 Task: Research Airbnb options in Vose, Tajikistan from 5th November, 2023 to 16th November, 2023 for 2 adults.  with 1  bedroom having 1 bed and 1 bathroom.  Booking option can be self check-in.
Action: Mouse moved to (464, 71)
Screenshot: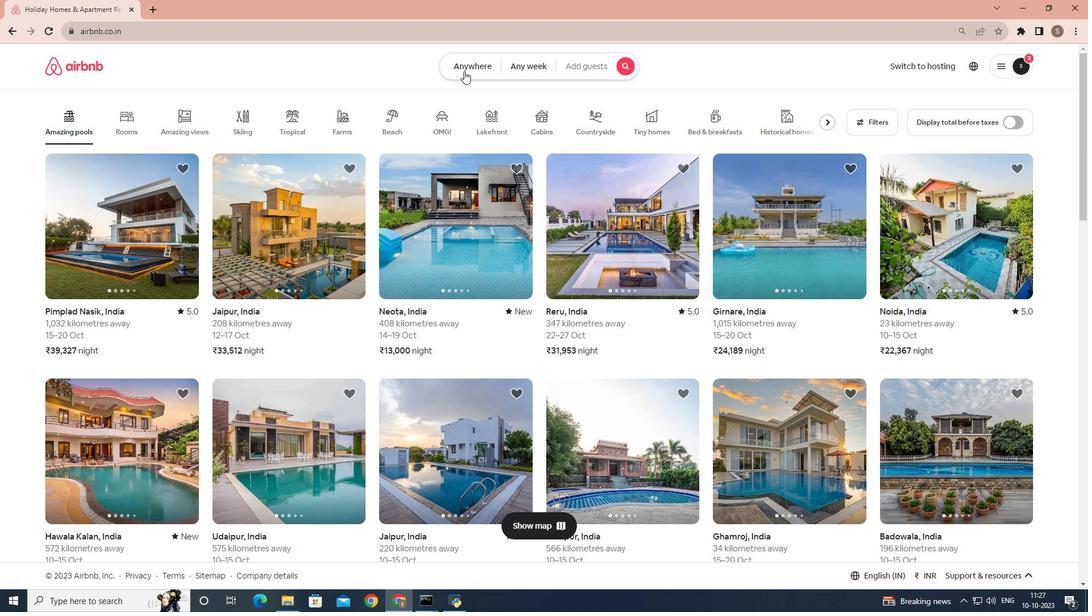 
Action: Mouse pressed left at (464, 71)
Screenshot: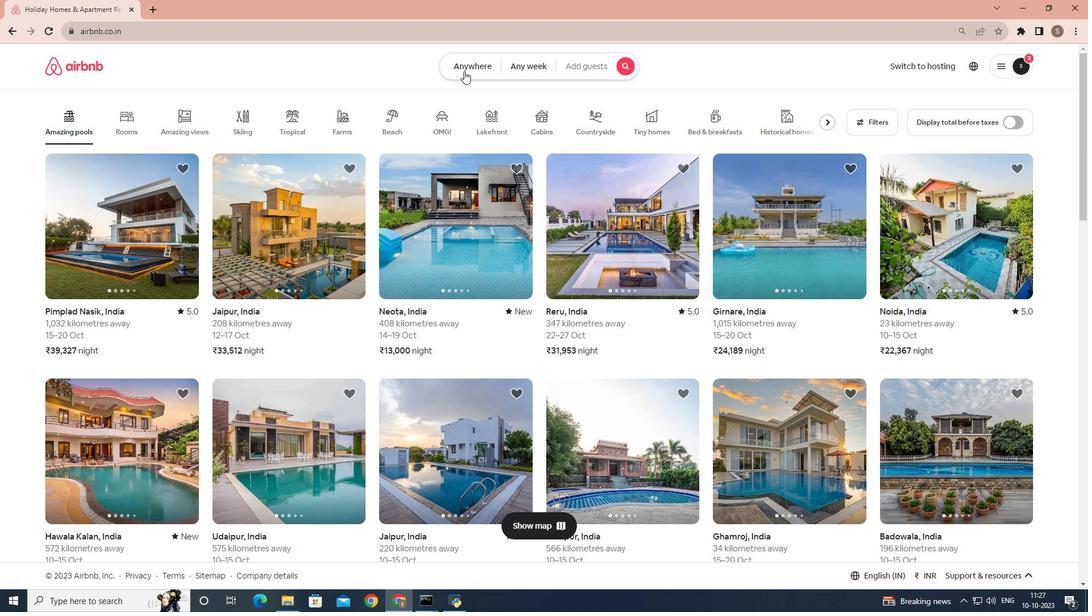 
Action: Mouse moved to (399, 104)
Screenshot: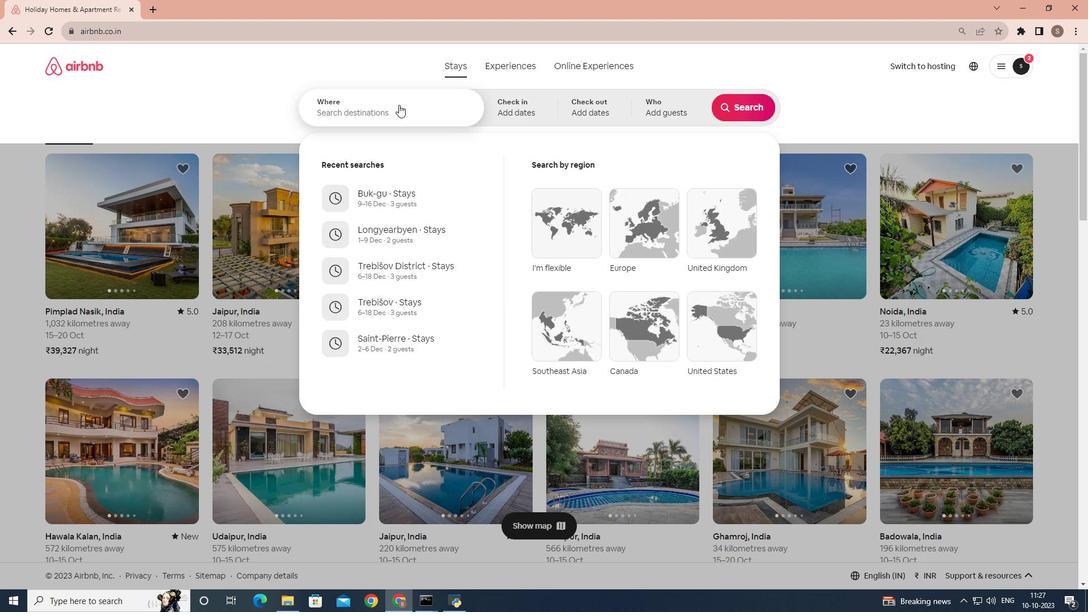 
Action: Mouse pressed left at (399, 104)
Screenshot: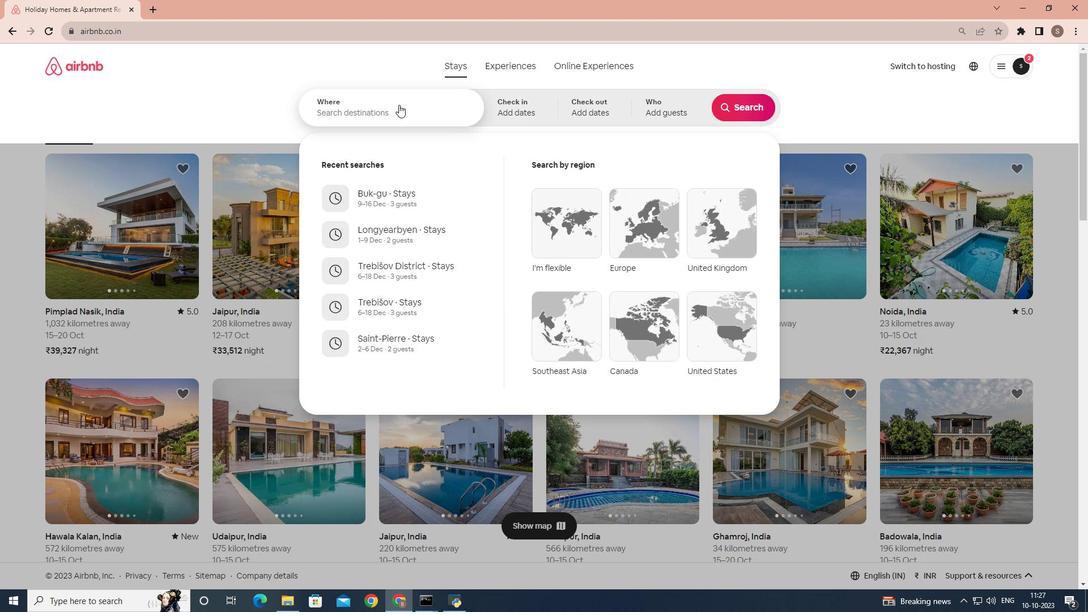 
Action: Mouse moved to (962, 77)
Screenshot: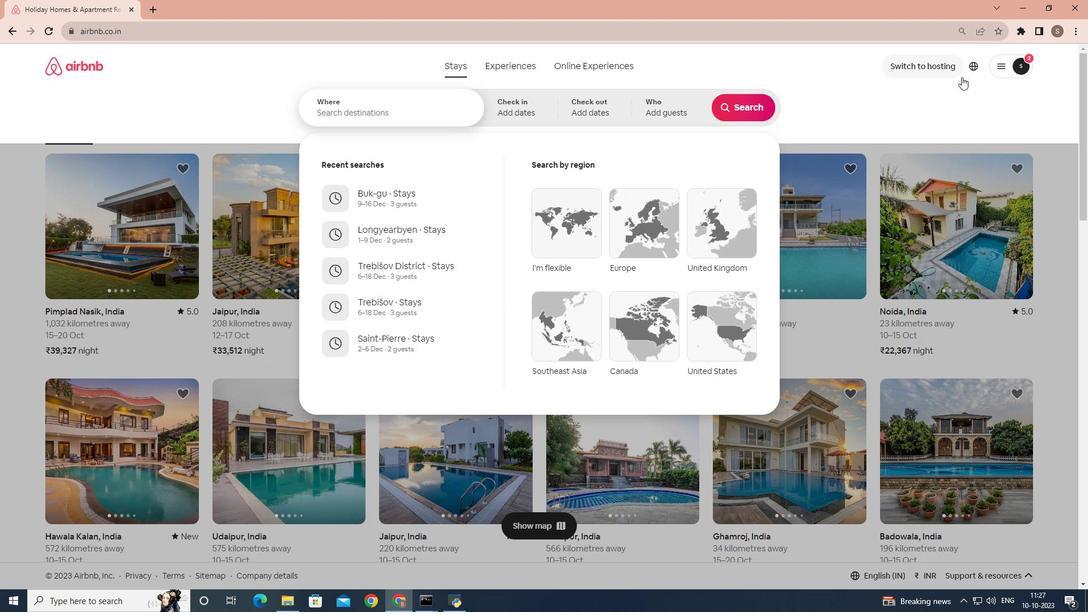
Action: Key pressed <Key.shift>Vose<Key.shift_r><Key.shift_r><Key.shift_r><Key.shift_r><Key.shift_r><Key.shift_r><Key.shift_r><Key.shift_r><Key.shift_r><Key.shift_r><Key.shift_r><Key.shift_r>"<Key.backspace>,<Key.space><Key.shift>Tajikistan
Screenshot: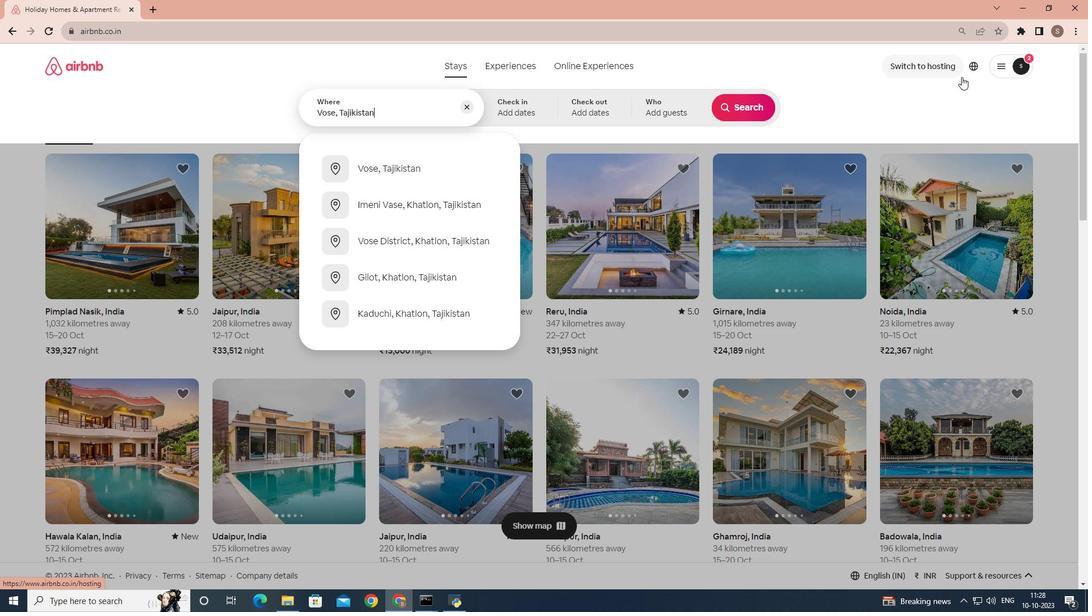 
Action: Mouse moved to (449, 166)
Screenshot: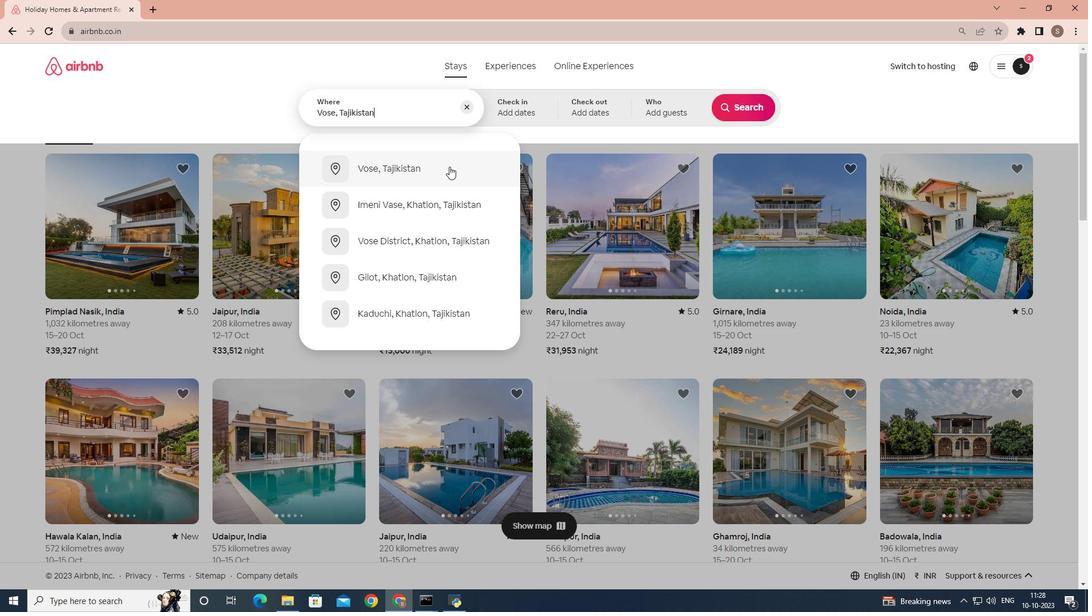 
Action: Mouse pressed left at (449, 166)
Screenshot: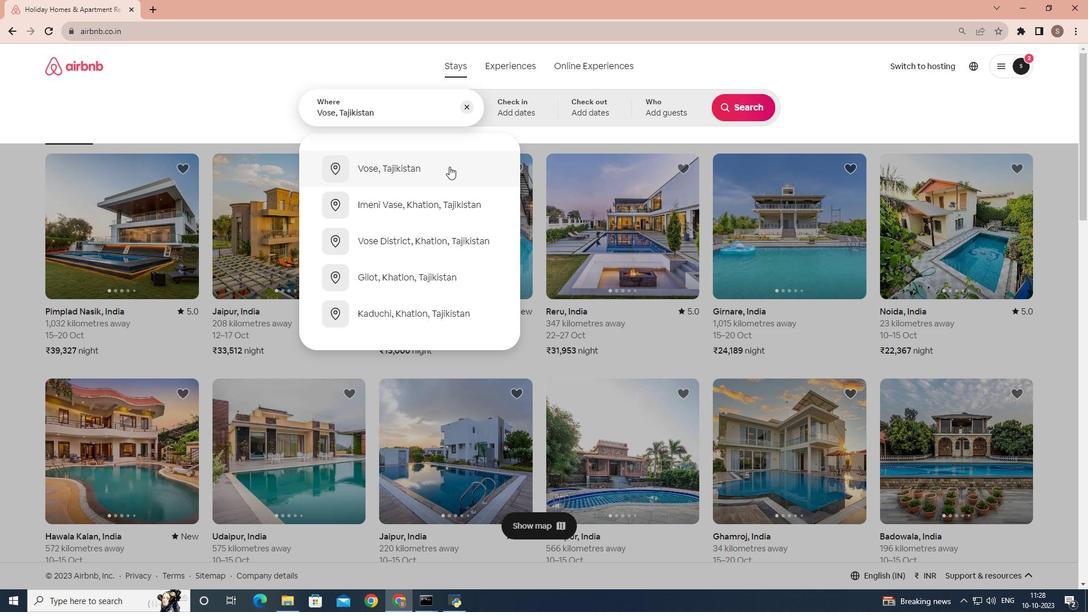 
Action: Mouse moved to (576, 276)
Screenshot: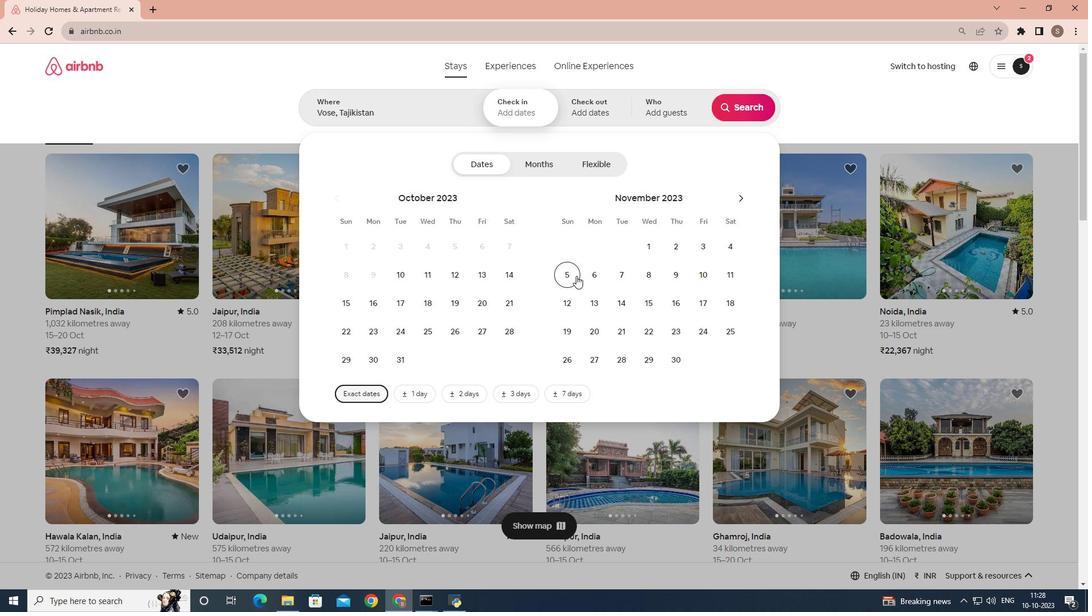 
Action: Mouse pressed left at (576, 276)
Screenshot: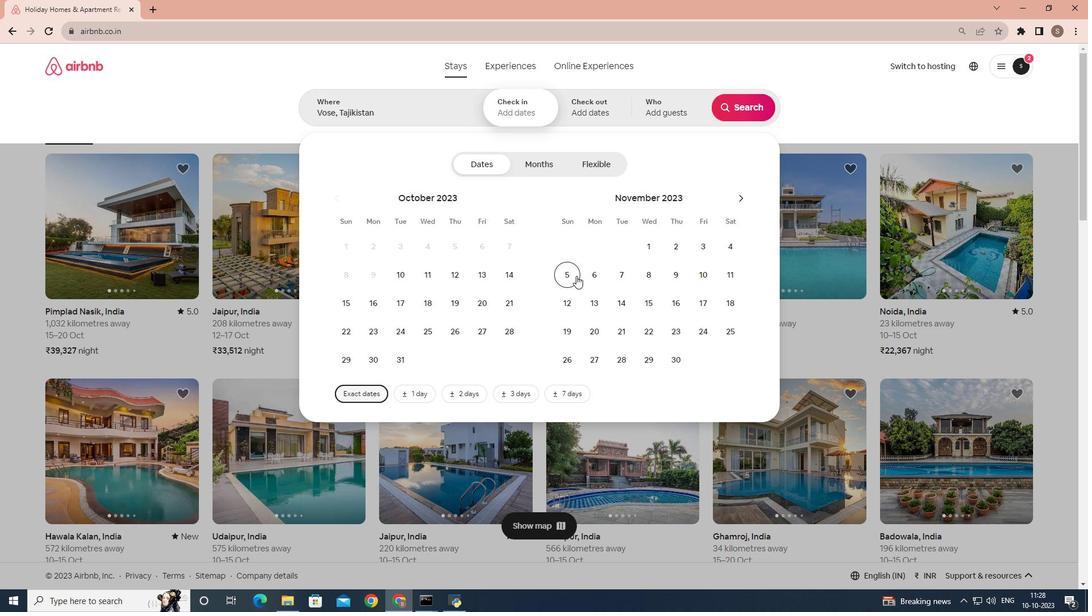 
Action: Mouse moved to (668, 308)
Screenshot: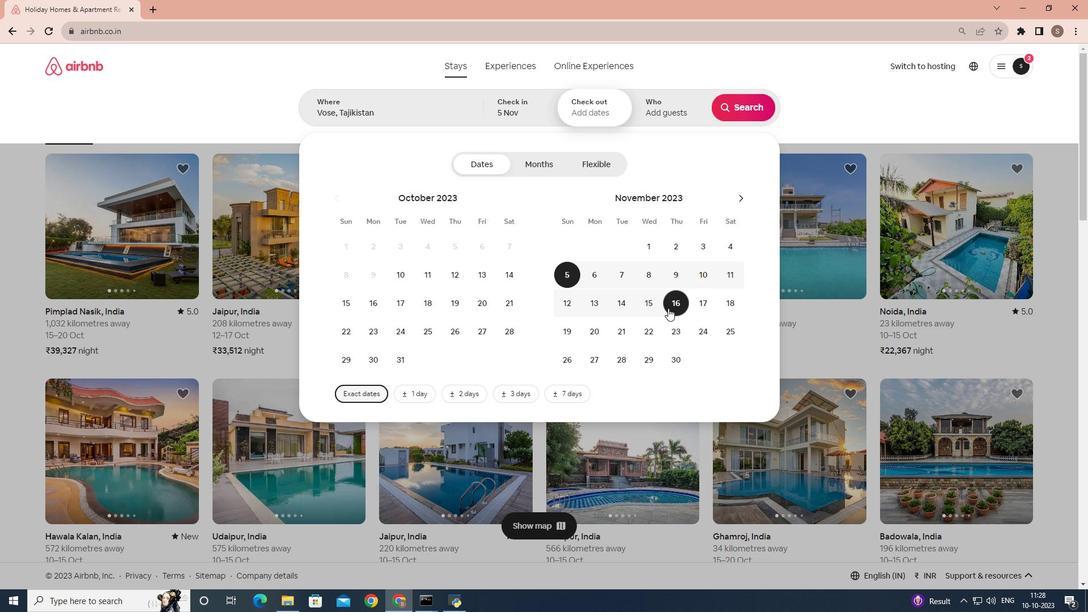 
Action: Mouse pressed left at (668, 308)
Screenshot: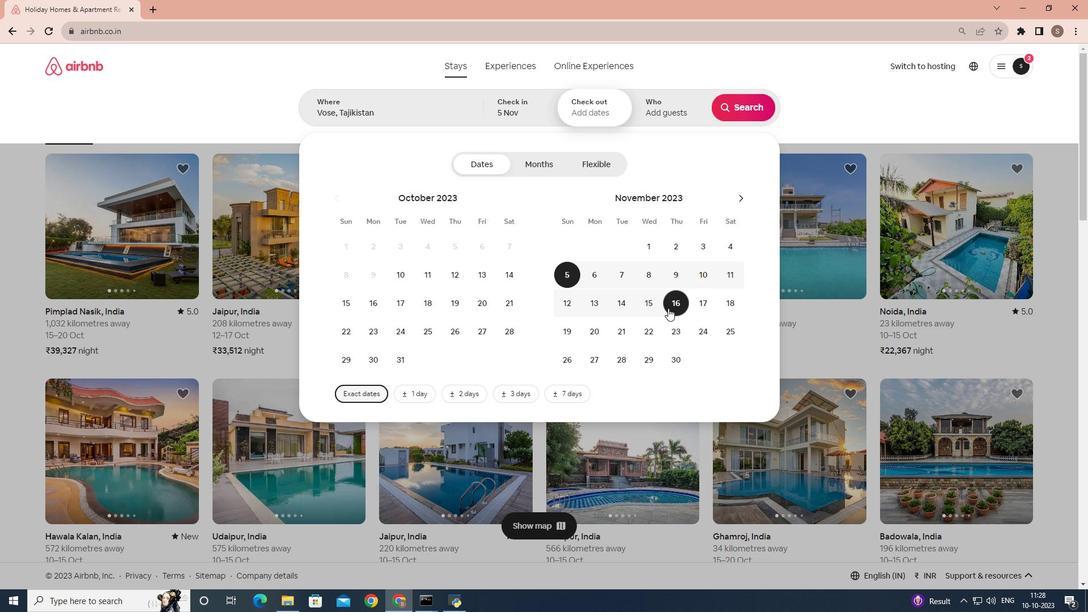 
Action: Mouse moved to (661, 99)
Screenshot: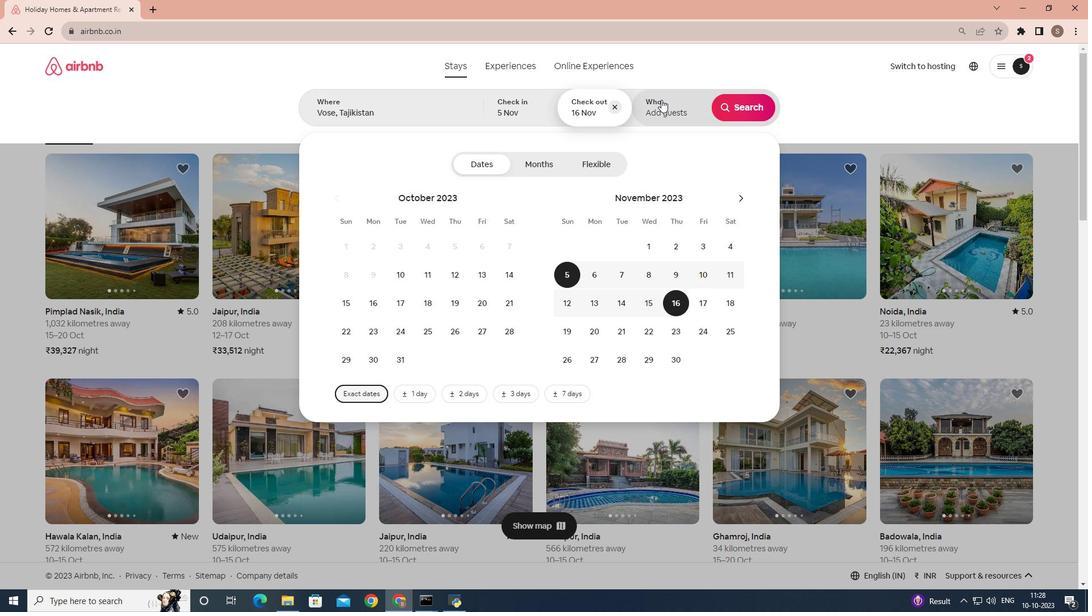 
Action: Mouse pressed left at (661, 99)
Screenshot: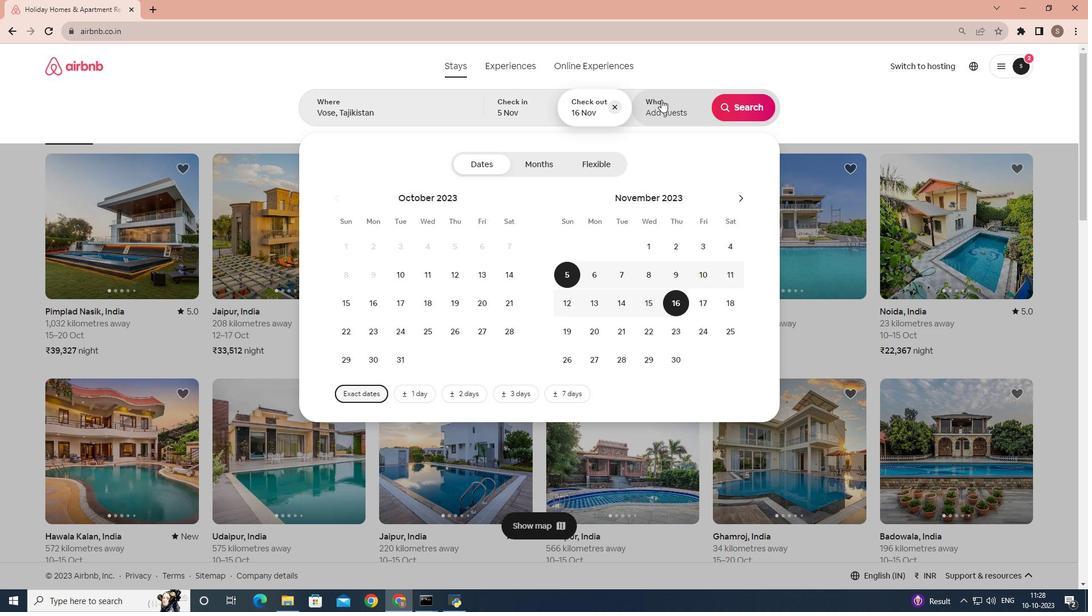 
Action: Mouse moved to (746, 166)
Screenshot: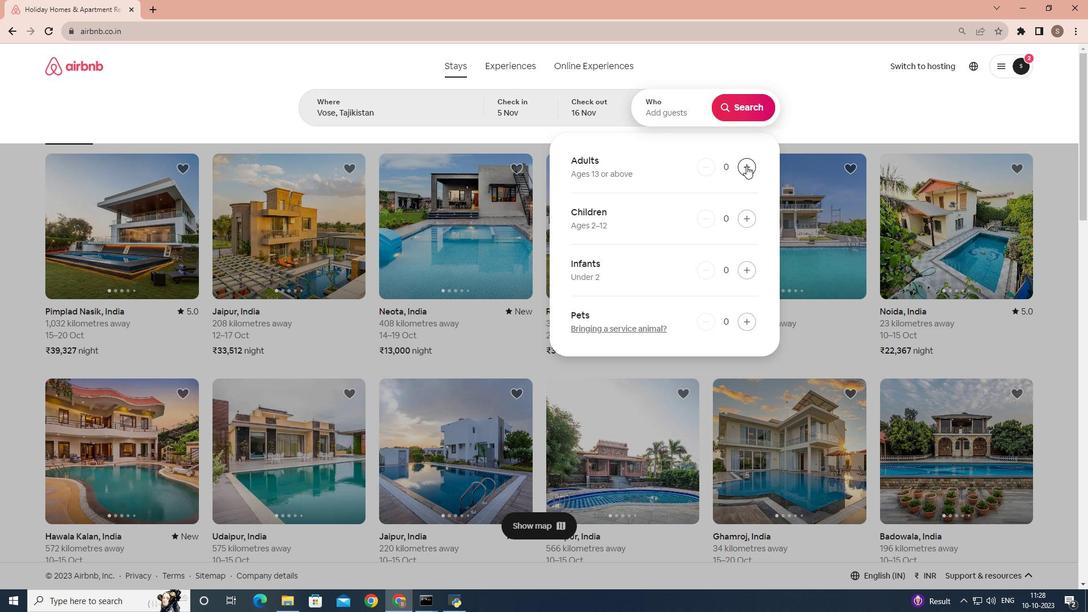 
Action: Mouse pressed left at (746, 166)
Screenshot: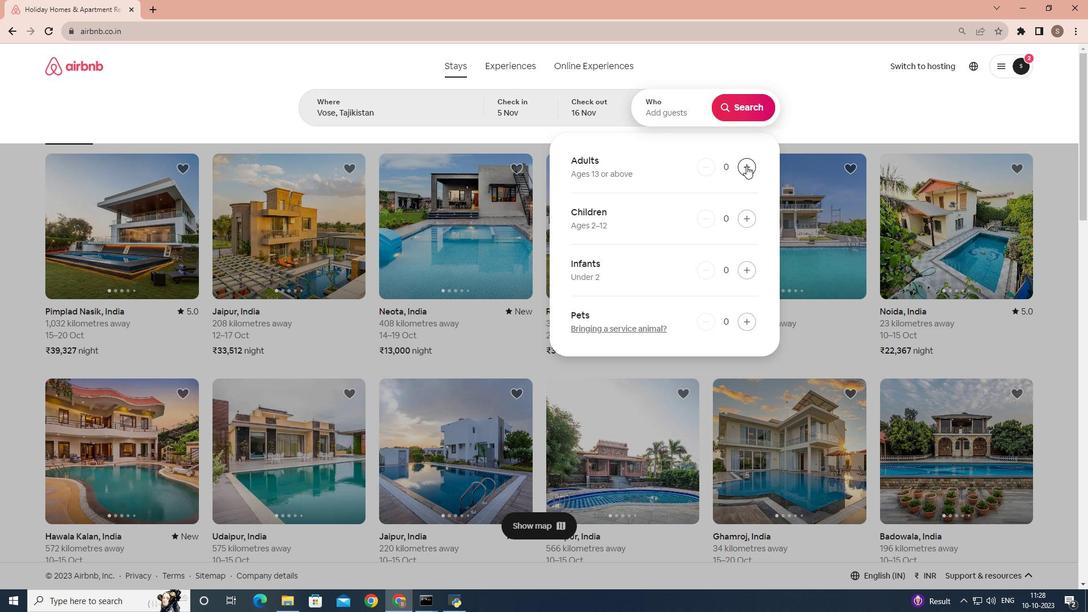 
Action: Mouse pressed left at (746, 166)
Screenshot: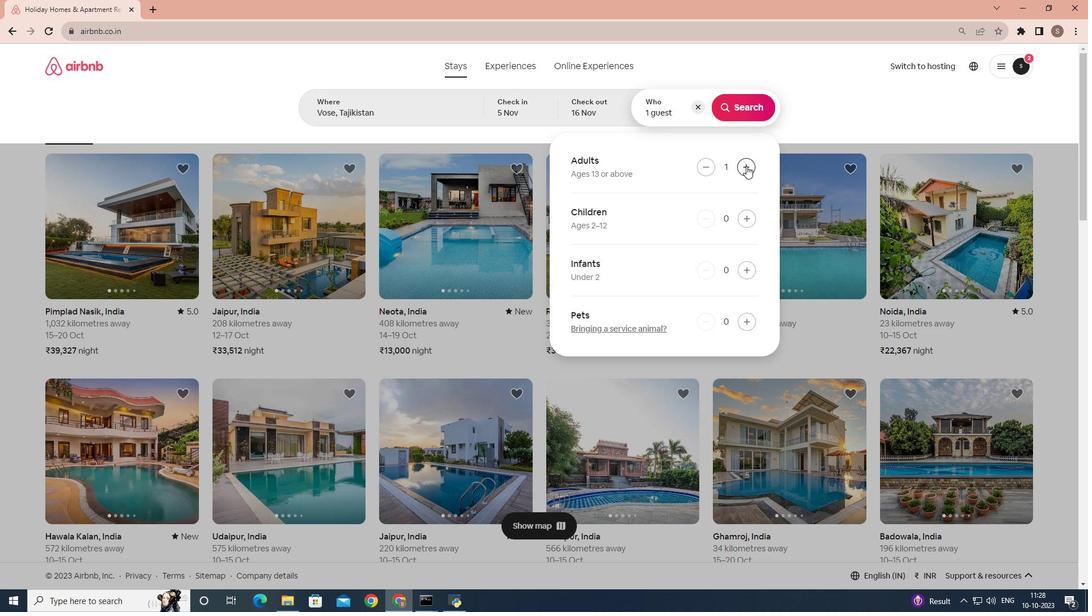 
Action: Mouse moved to (743, 111)
Screenshot: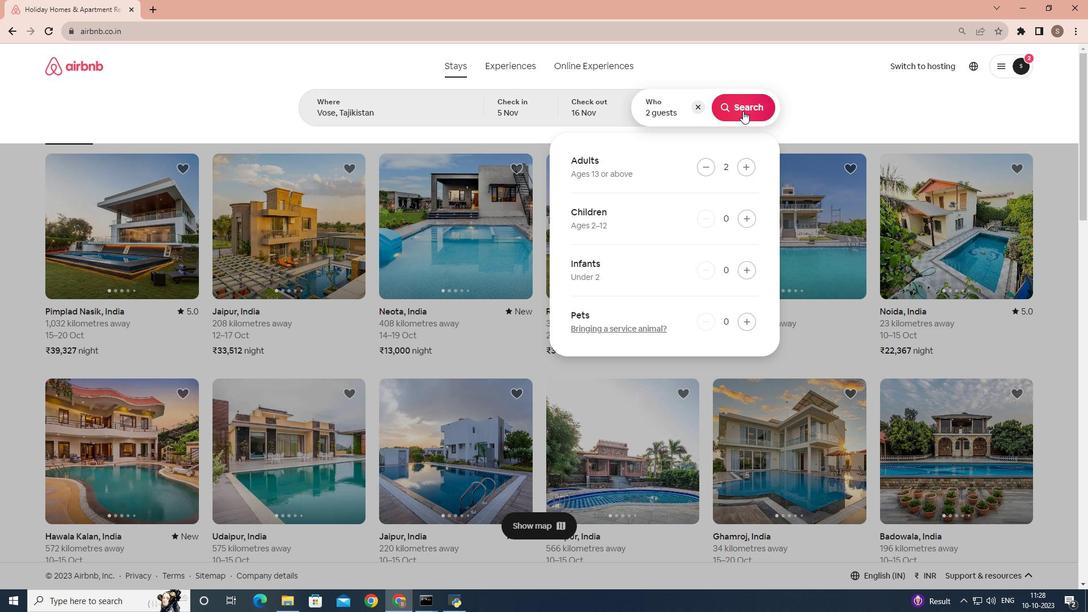 
Action: Mouse pressed left at (743, 111)
Screenshot: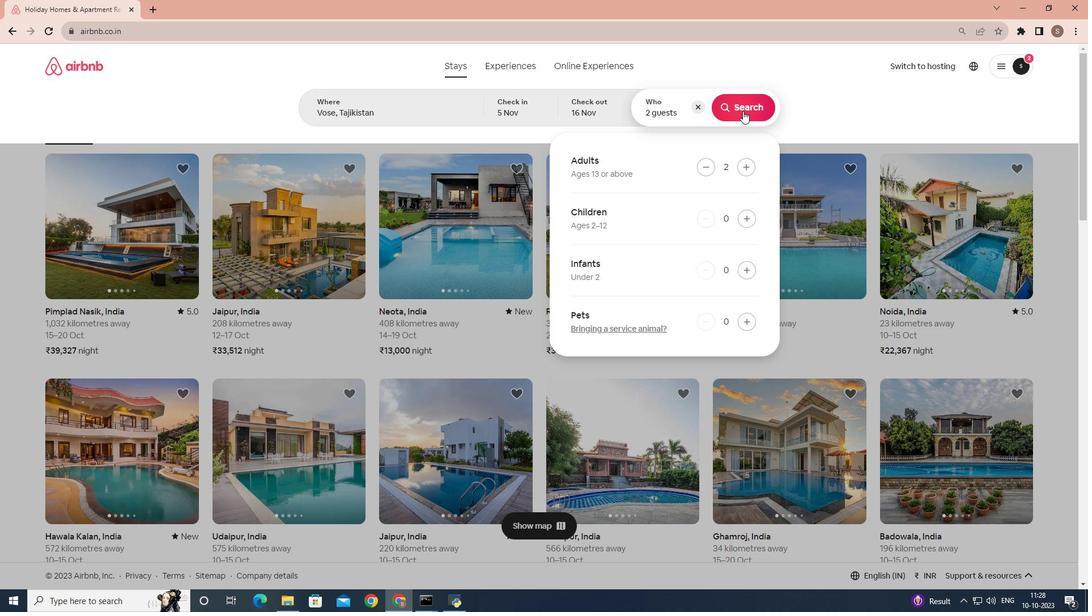 
Action: Mouse moved to (904, 115)
Screenshot: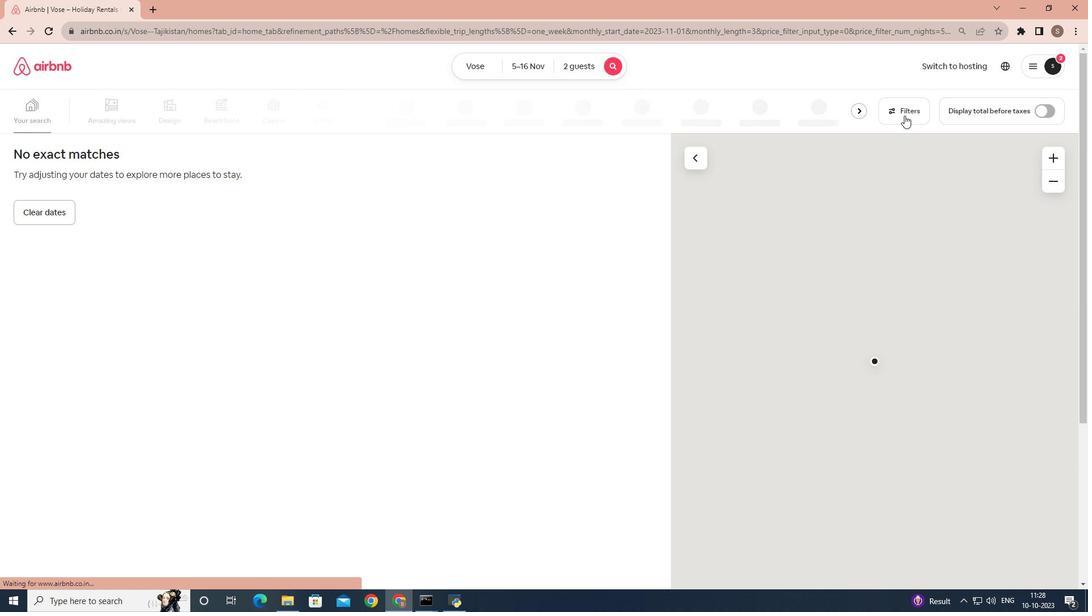 
Action: Mouse pressed left at (904, 115)
Screenshot: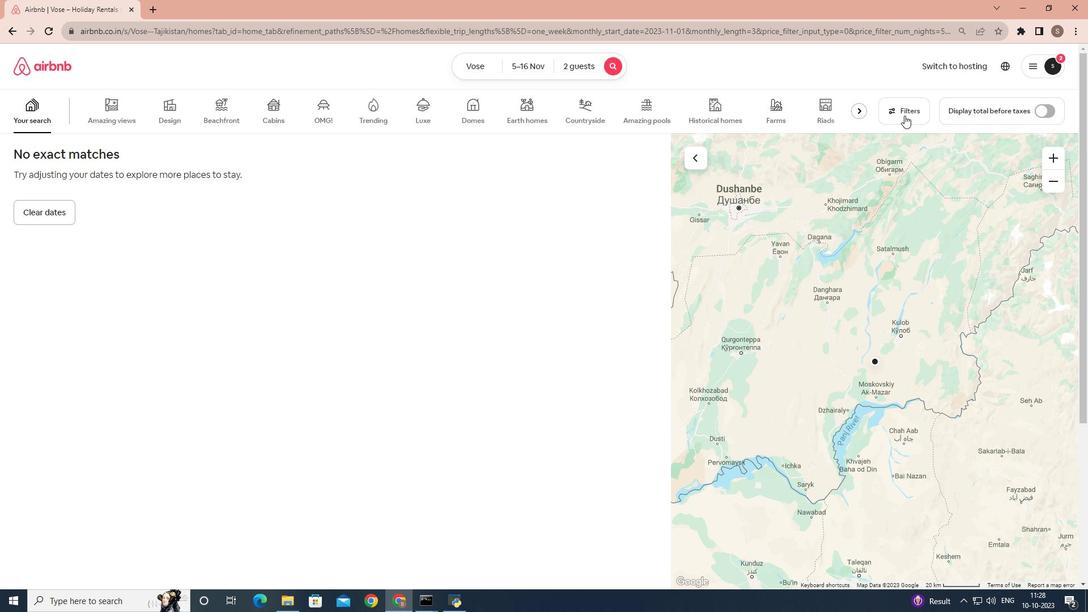 
Action: Mouse moved to (616, 253)
Screenshot: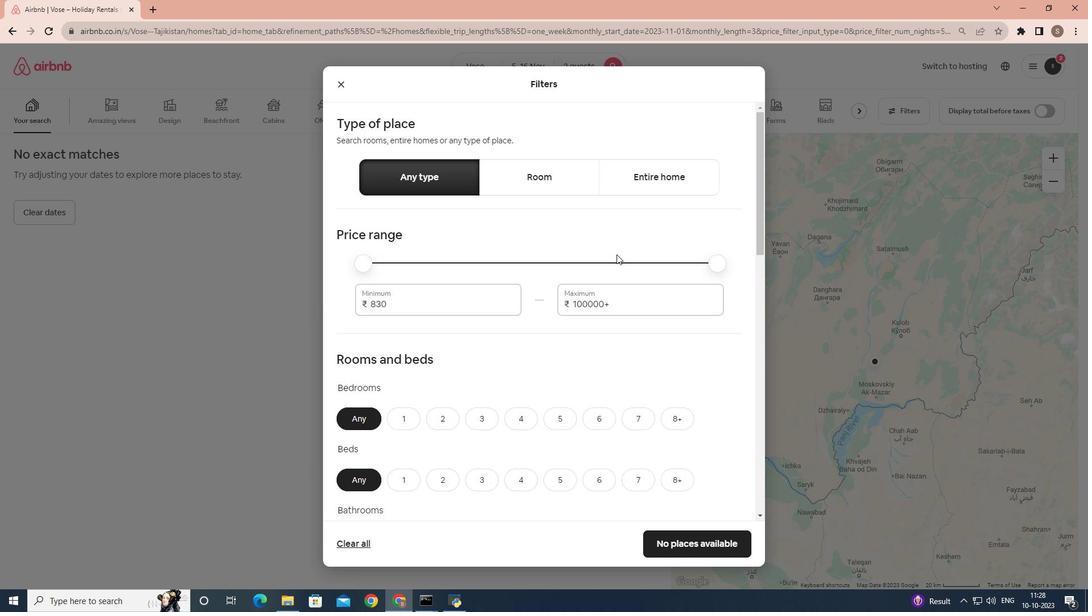 
Action: Mouse scrolled (616, 252) with delta (0, 0)
Screenshot: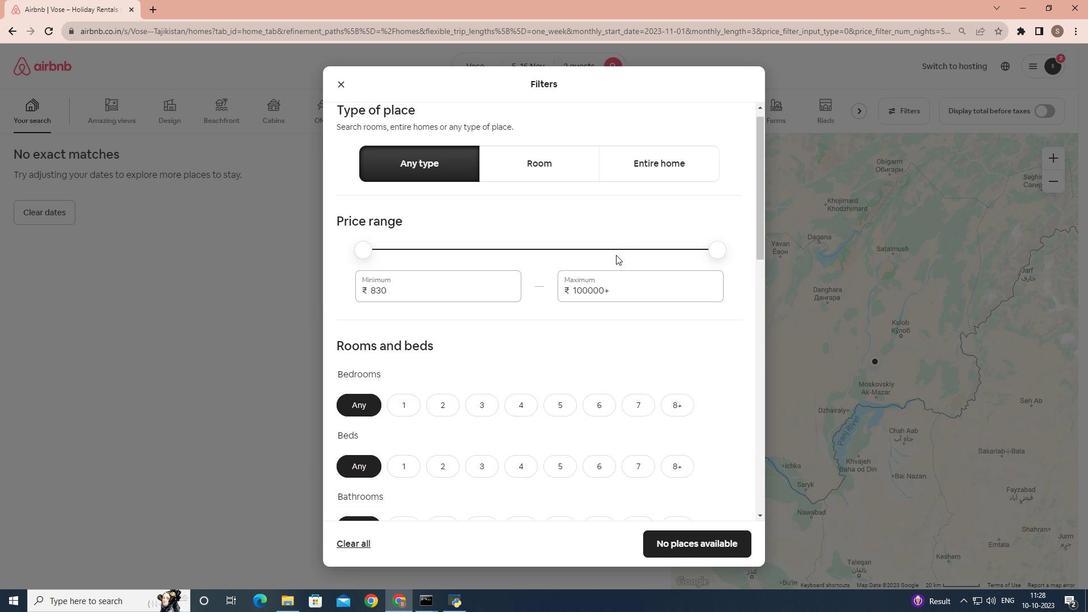 
Action: Mouse moved to (616, 255)
Screenshot: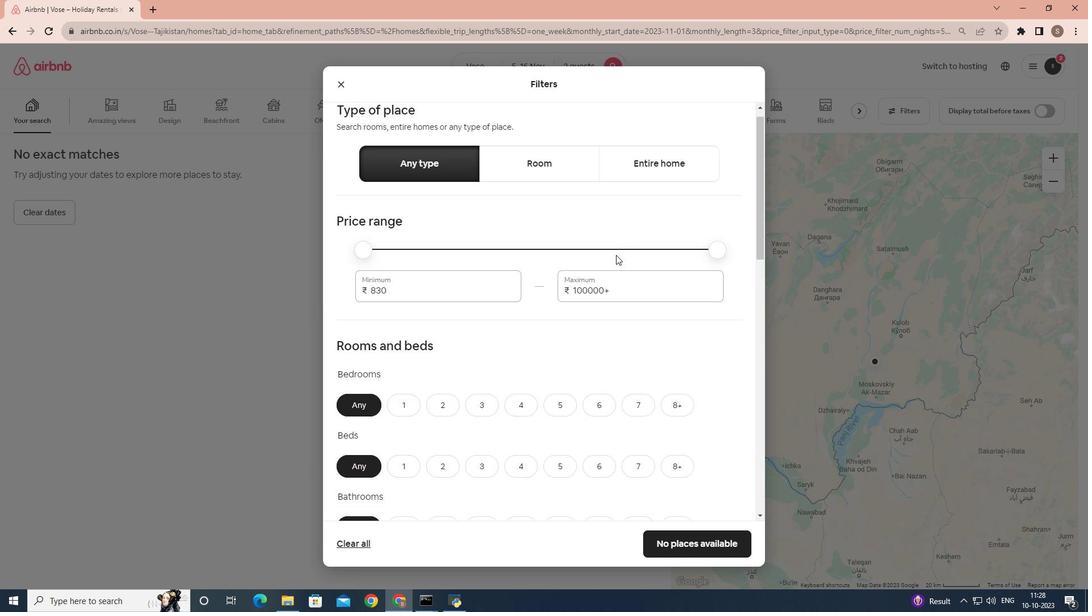 
Action: Mouse scrolled (616, 254) with delta (0, 0)
Screenshot: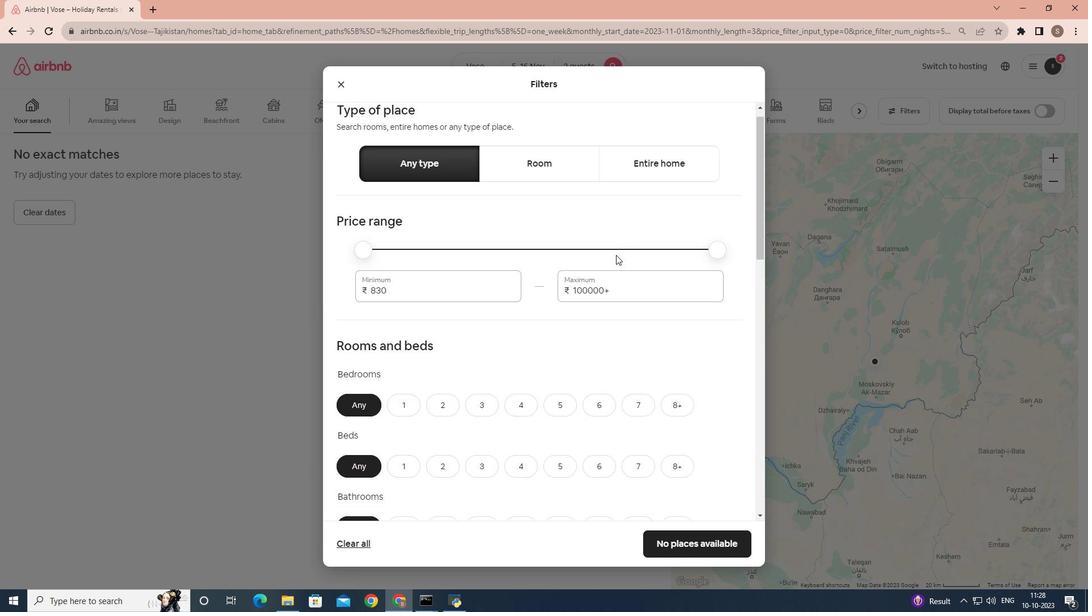 
Action: Mouse moved to (645, 258)
Screenshot: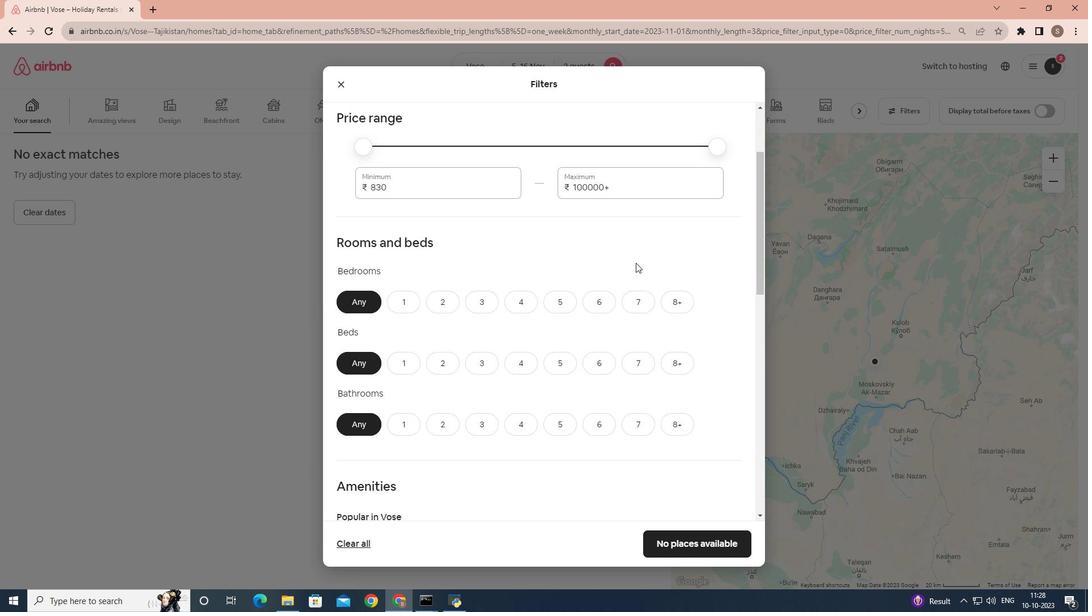 
Action: Mouse scrolled (645, 257) with delta (0, 0)
Screenshot: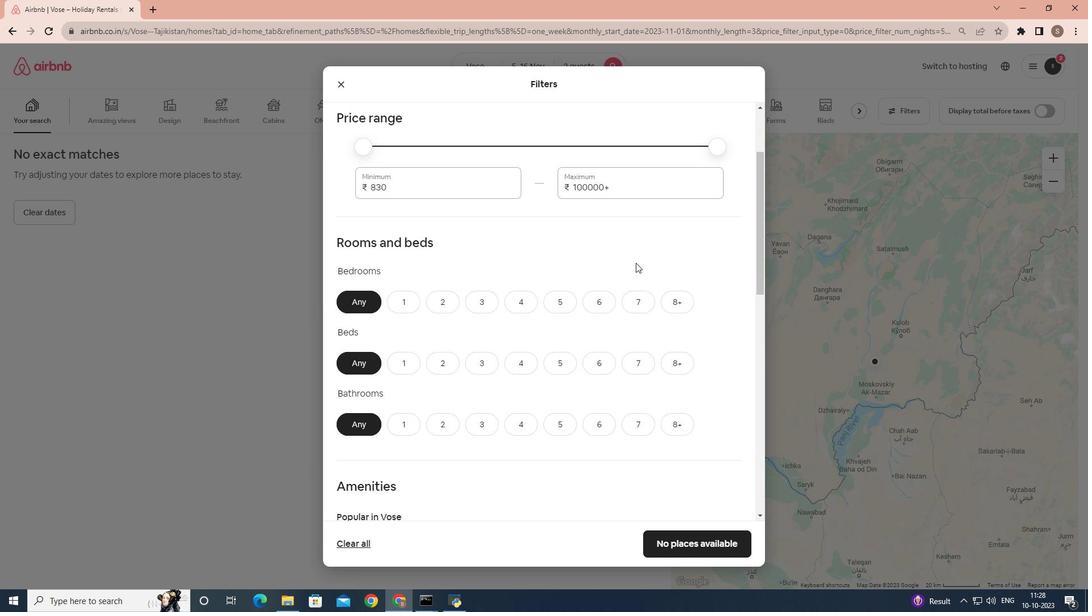 
Action: Mouse moved to (640, 261)
Screenshot: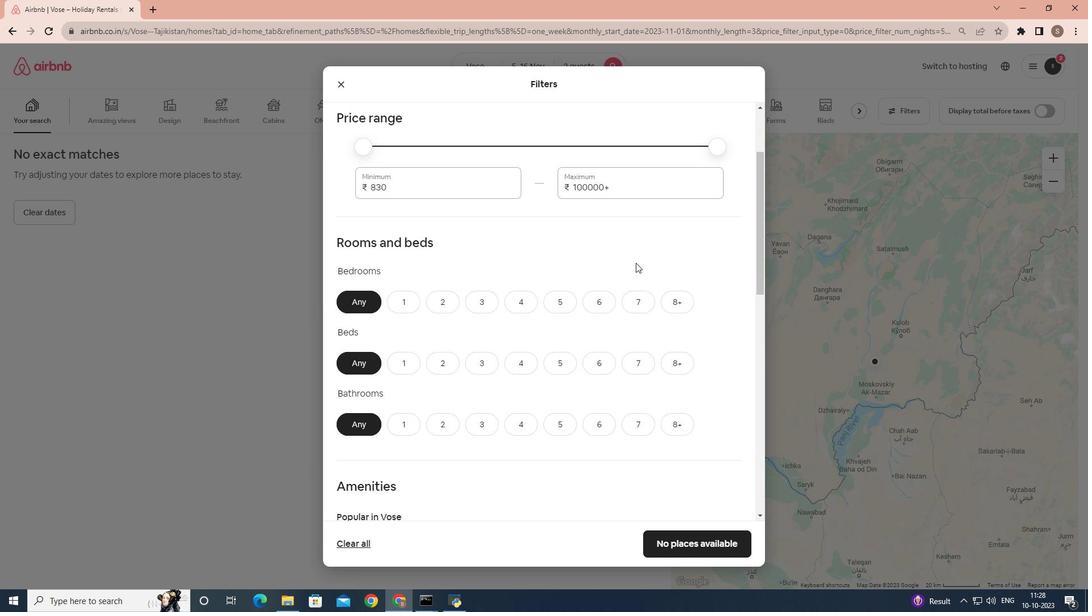 
Action: Mouse scrolled (640, 260) with delta (0, 0)
Screenshot: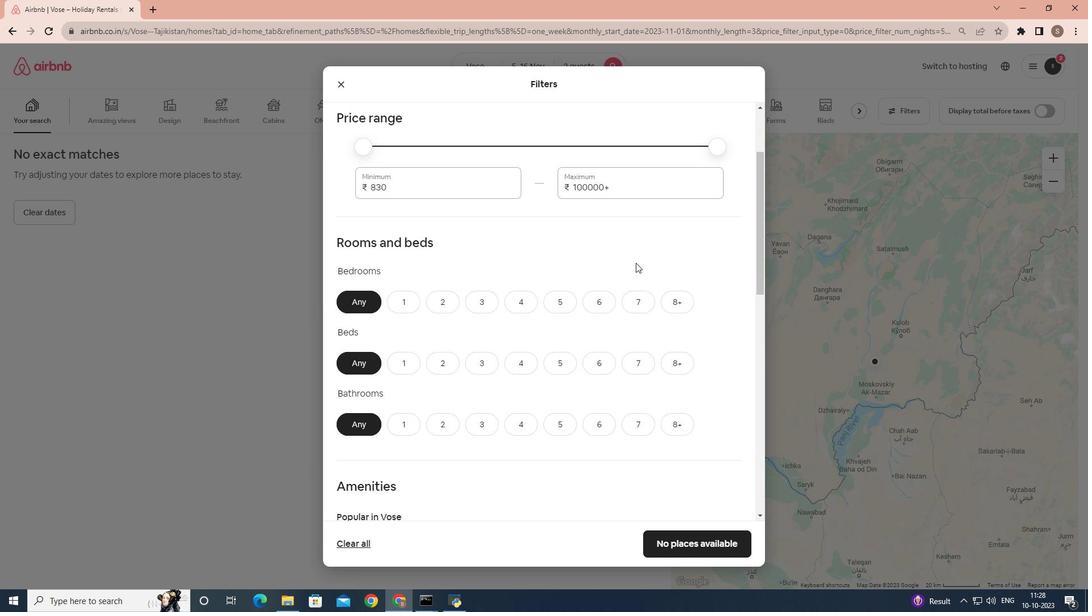 
Action: Mouse moved to (406, 186)
Screenshot: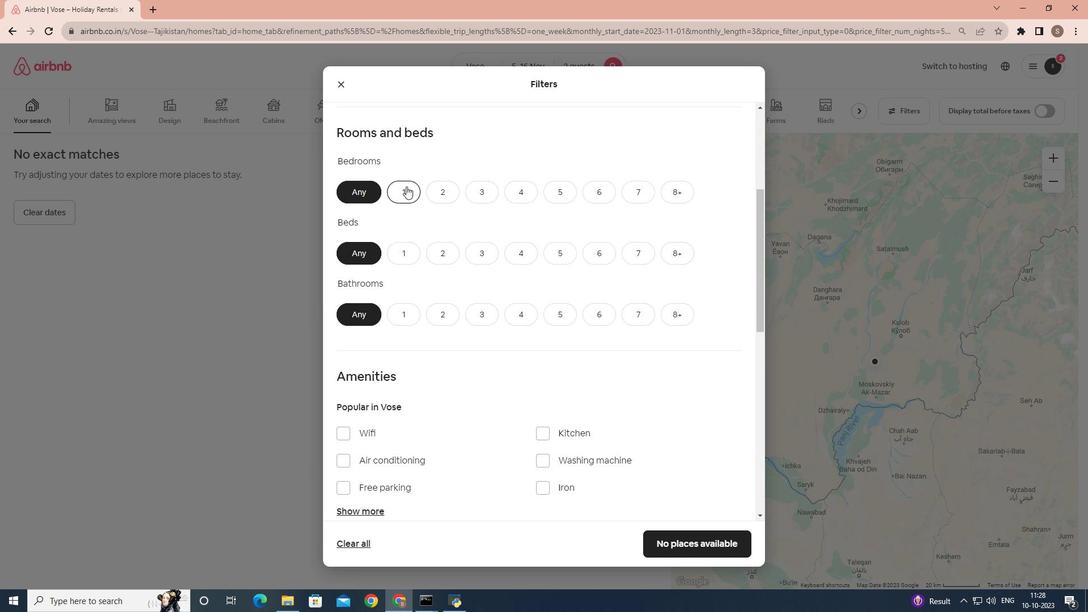 
Action: Mouse pressed left at (406, 186)
Screenshot: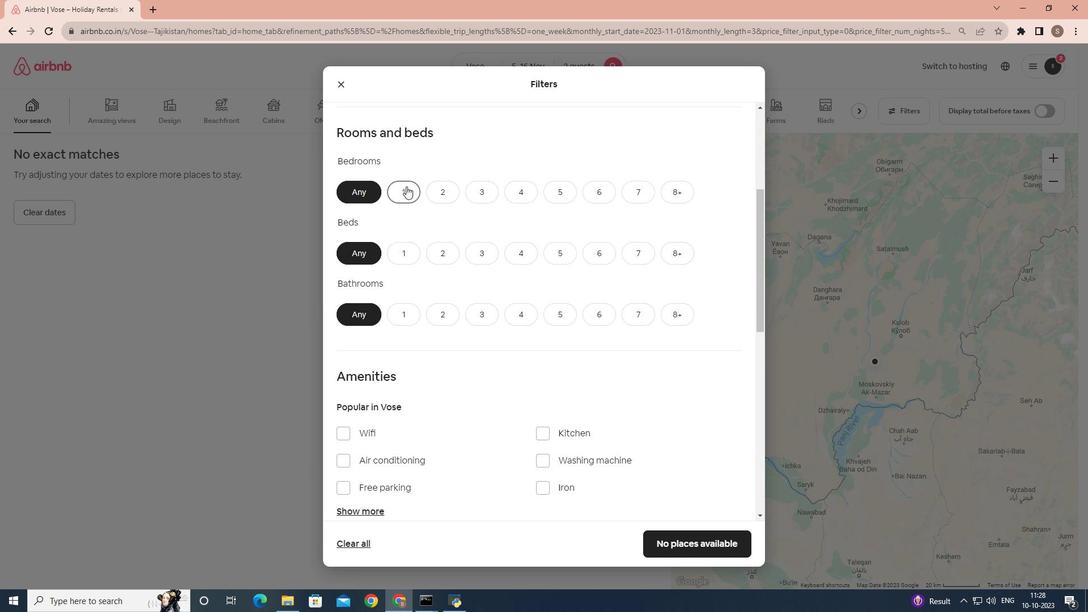 
Action: Mouse moved to (399, 252)
Screenshot: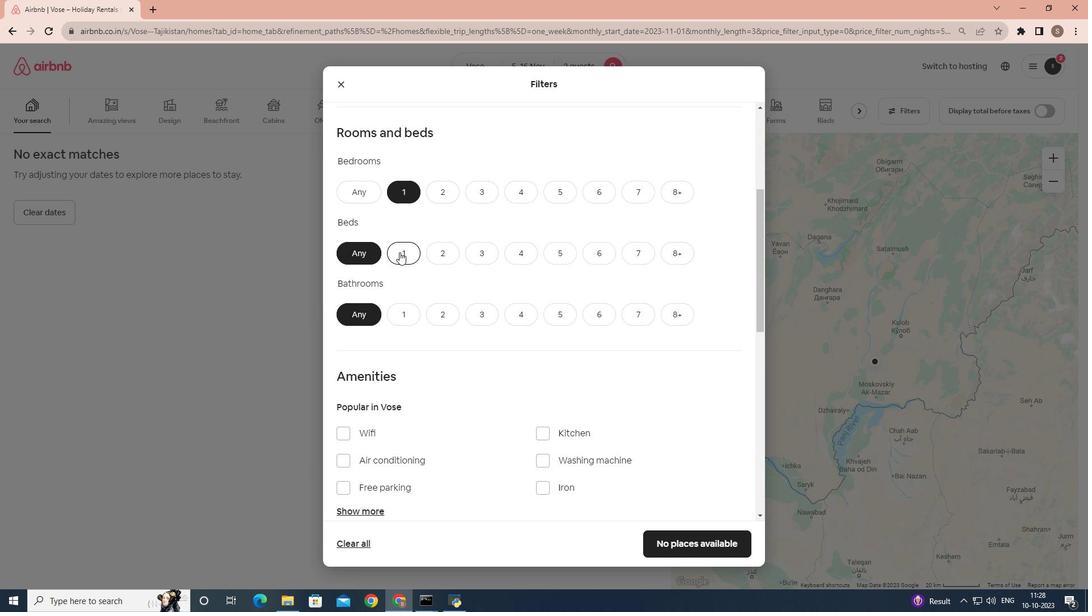
Action: Mouse pressed left at (399, 252)
Screenshot: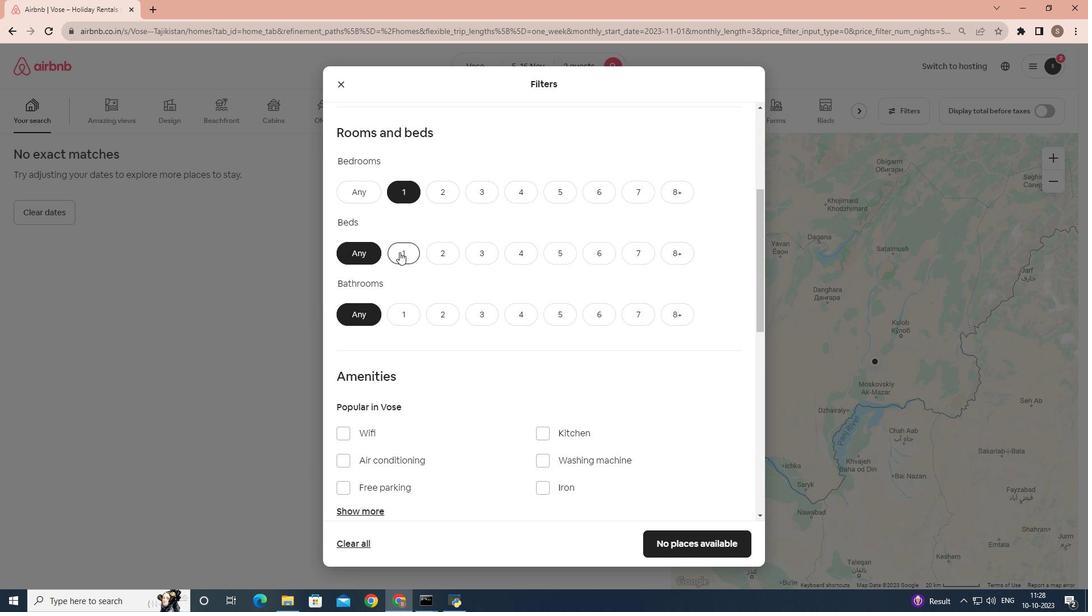 
Action: Mouse moved to (402, 315)
Screenshot: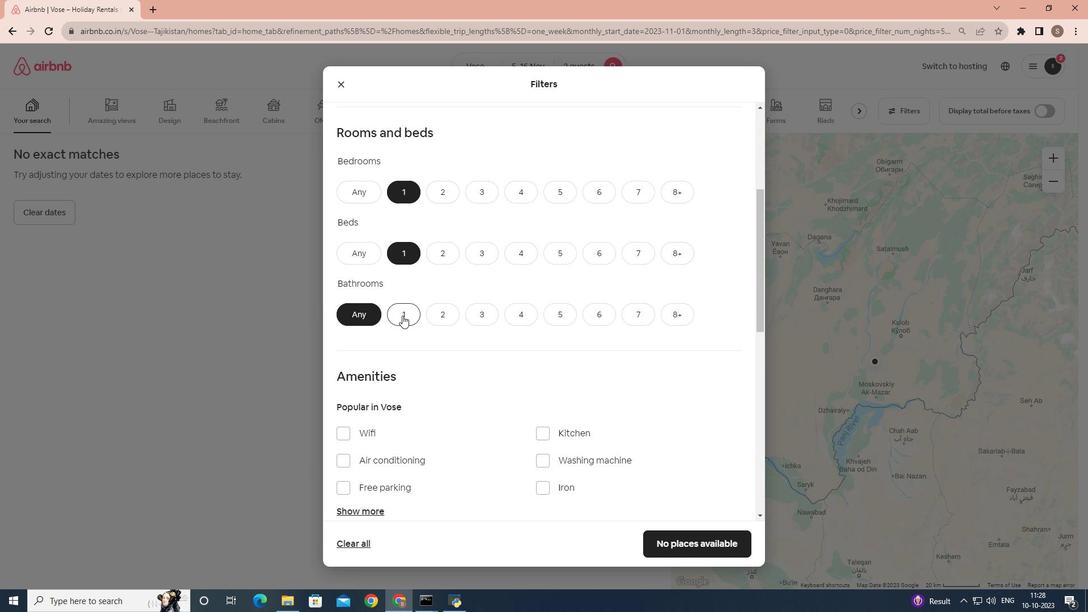 
Action: Mouse pressed left at (402, 315)
Screenshot: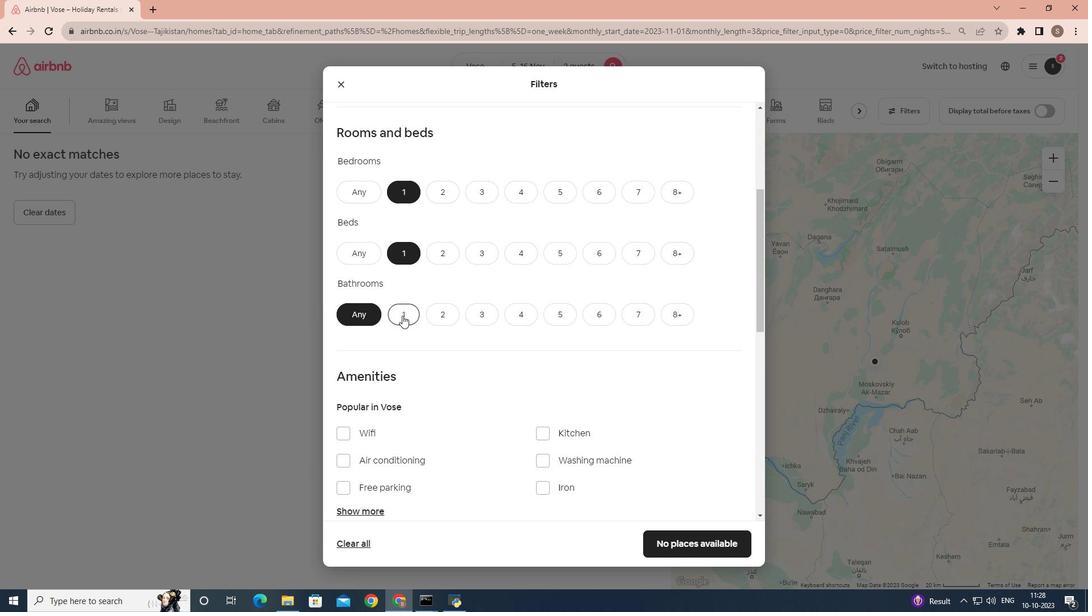 
Action: Mouse moved to (498, 311)
Screenshot: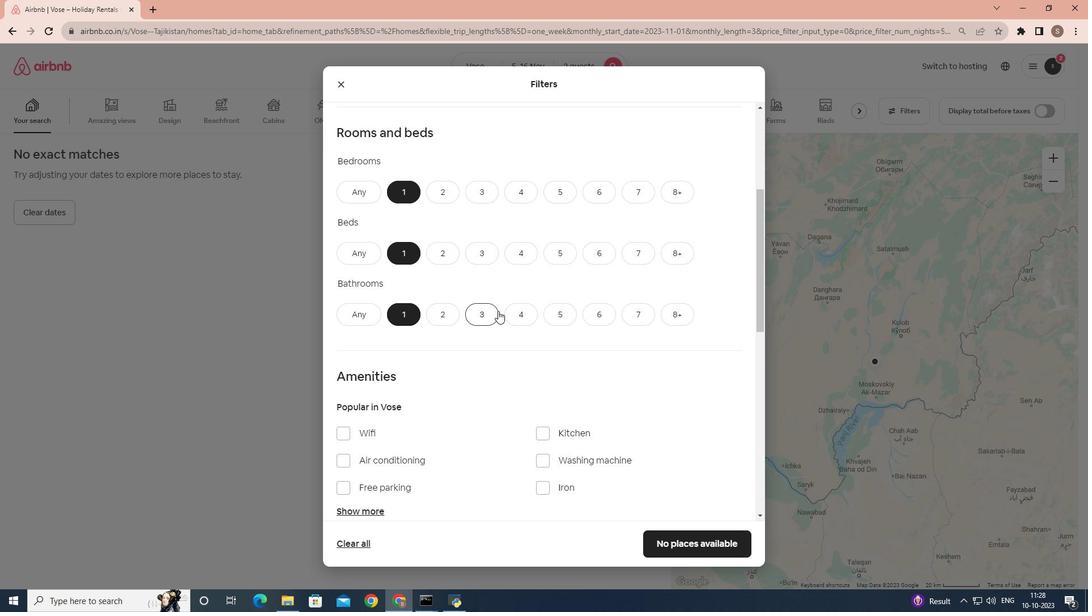 
Action: Mouse scrolled (498, 310) with delta (0, 0)
Screenshot: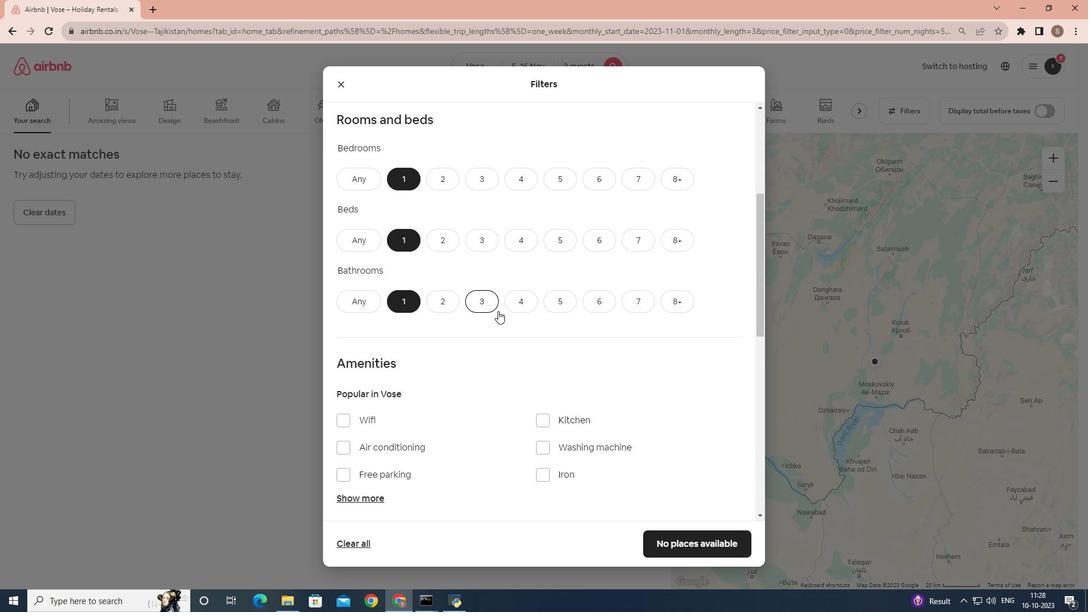 
Action: Mouse scrolled (498, 310) with delta (0, 0)
Screenshot: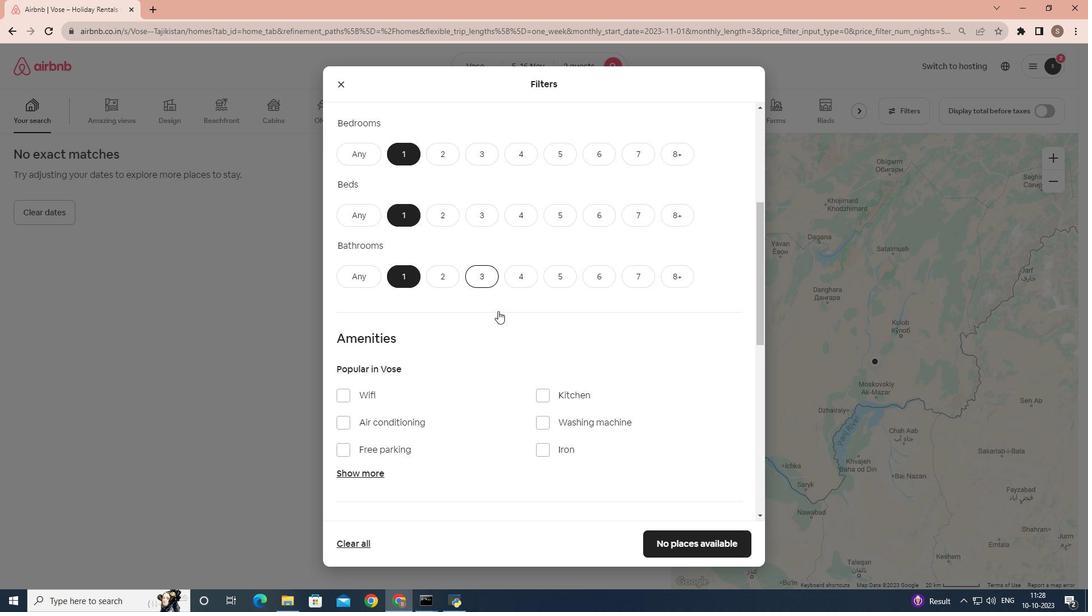 
Action: Mouse scrolled (498, 310) with delta (0, 0)
Screenshot: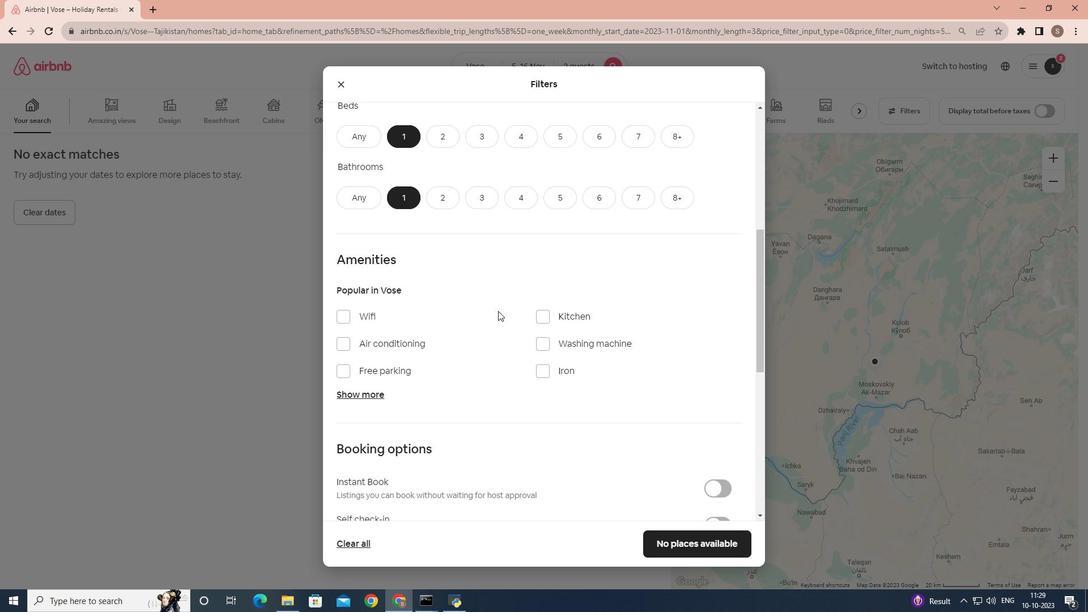 
Action: Mouse scrolled (498, 310) with delta (0, 0)
Screenshot: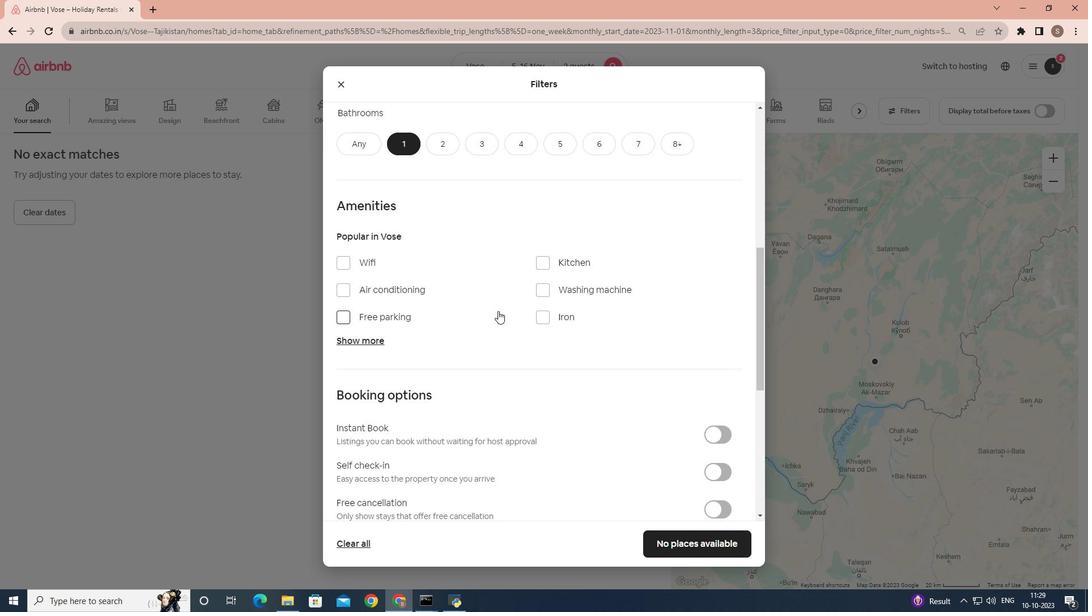 
Action: Mouse moved to (446, 292)
Screenshot: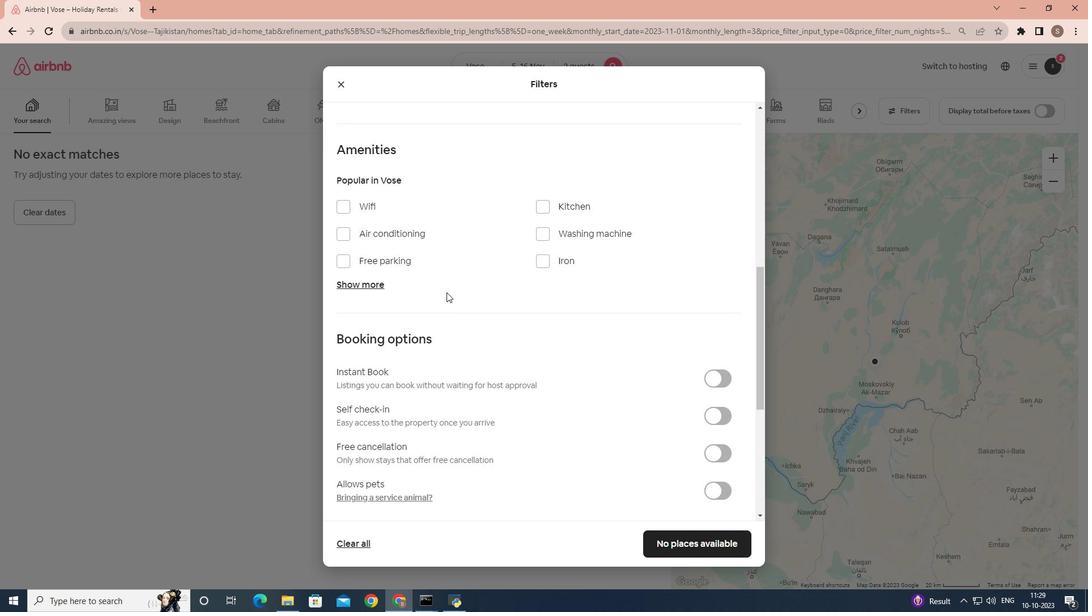 
Action: Mouse scrolled (446, 292) with delta (0, 0)
Screenshot: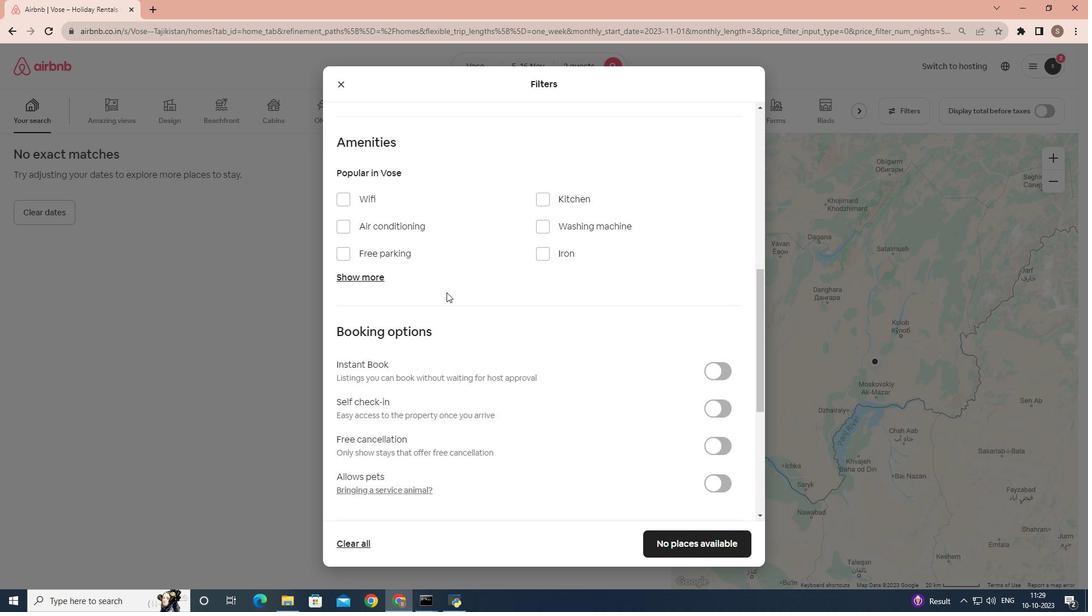 
Action: Mouse moved to (425, 274)
Screenshot: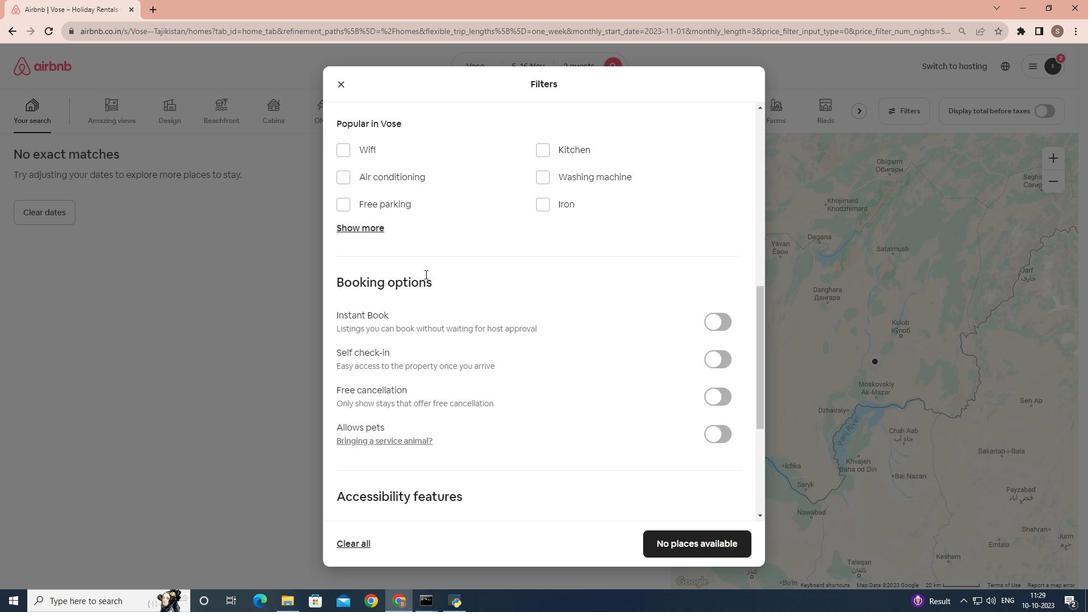 
Action: Mouse scrolled (425, 275) with delta (0, 0)
Screenshot: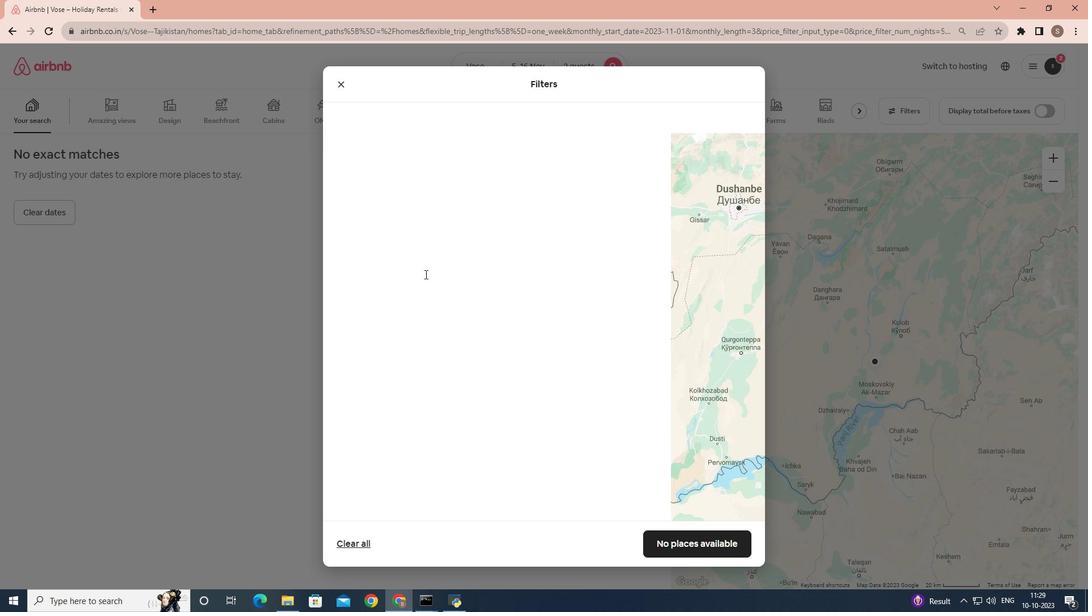 
Action: Mouse scrolled (425, 273) with delta (0, 0)
Screenshot: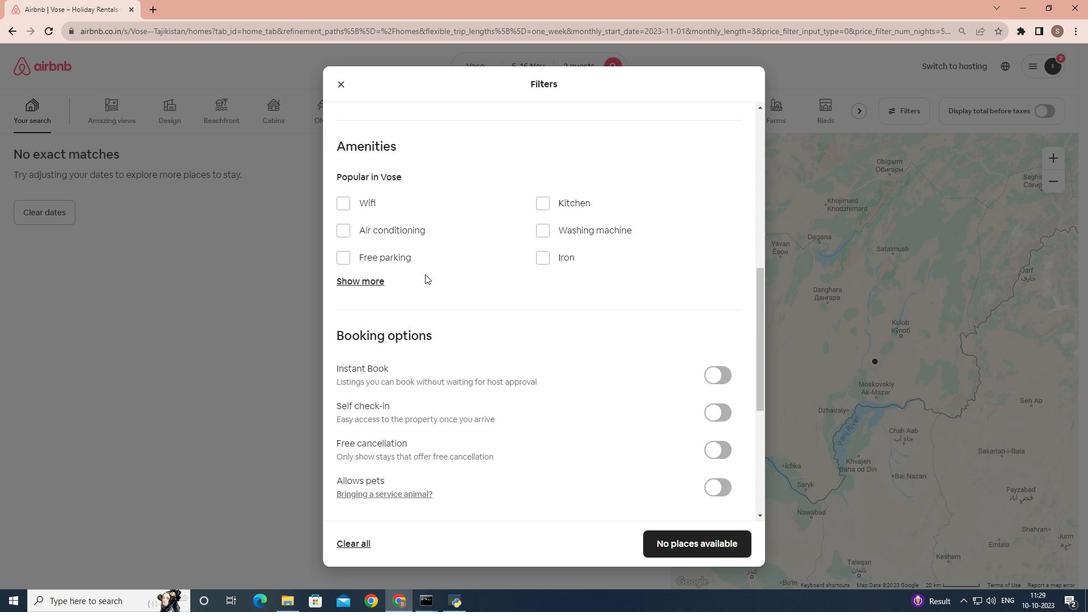 
Action: Mouse moved to (722, 357)
Screenshot: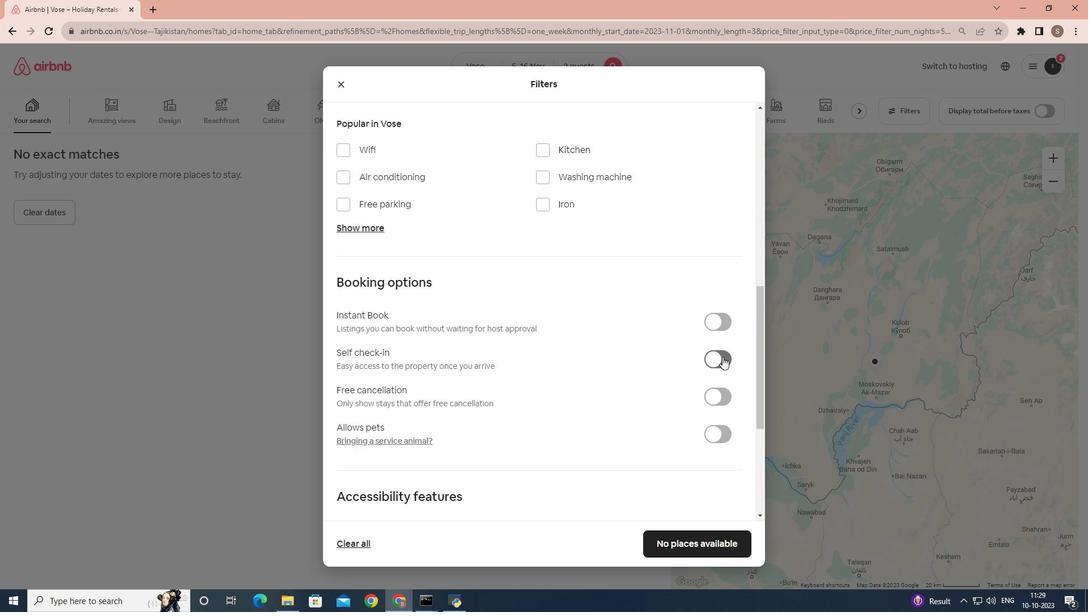 
Action: Mouse pressed left at (722, 357)
Screenshot: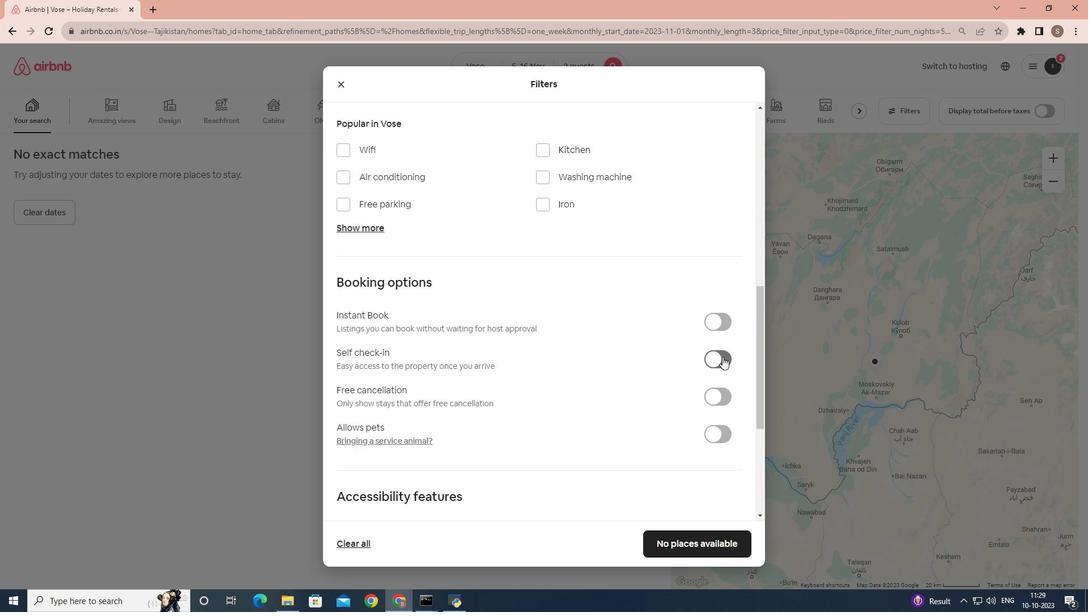 
Action: Mouse moved to (690, 524)
Screenshot: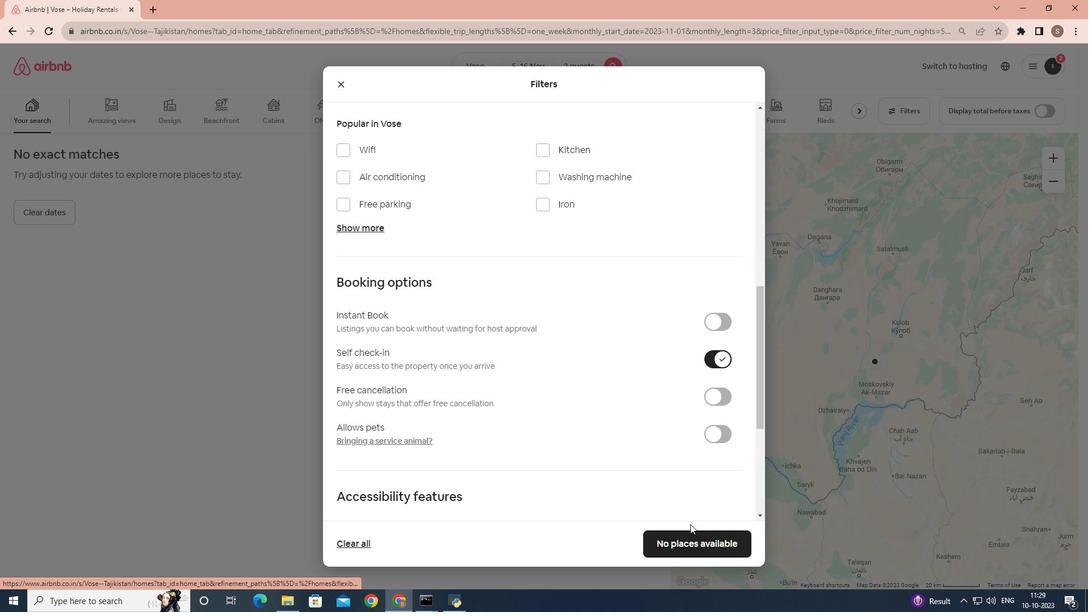 
